 Task: Create in the project AgilePilot and in the Backlog issue 'Implement a new cloud-based performance management system for a company with advanced employee evaluation and goal setting features' a child issue 'Integration with vendor management systems', and assign it to team member softage.2@softage.net. Create in the project AgilePilot and in the Backlog issue 'Integrate a new product recommendation feature into an existing e-commerce website to enhance product discovery and sales' a child issue 'Big data model bias and fairness testing and reporting', and assign it to team member softage.3@softage.net
Action: Mouse moved to (541, 328)
Screenshot: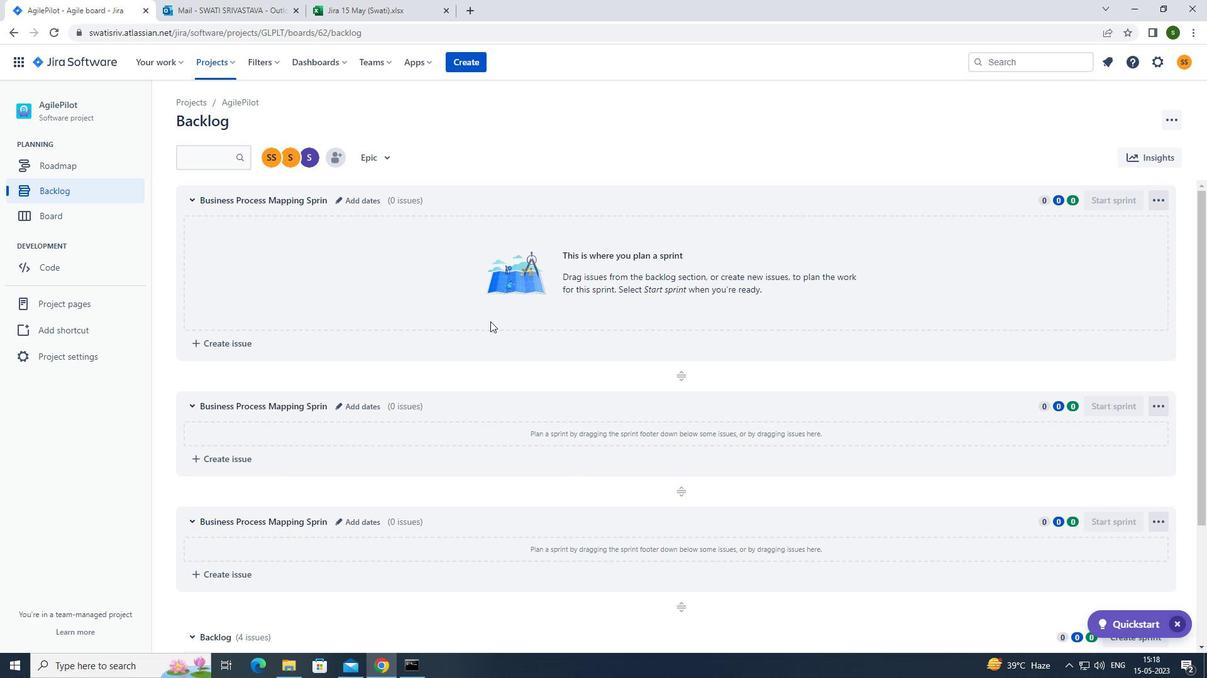 
Action: Mouse scrolled (541, 327) with delta (0, 0)
Screenshot: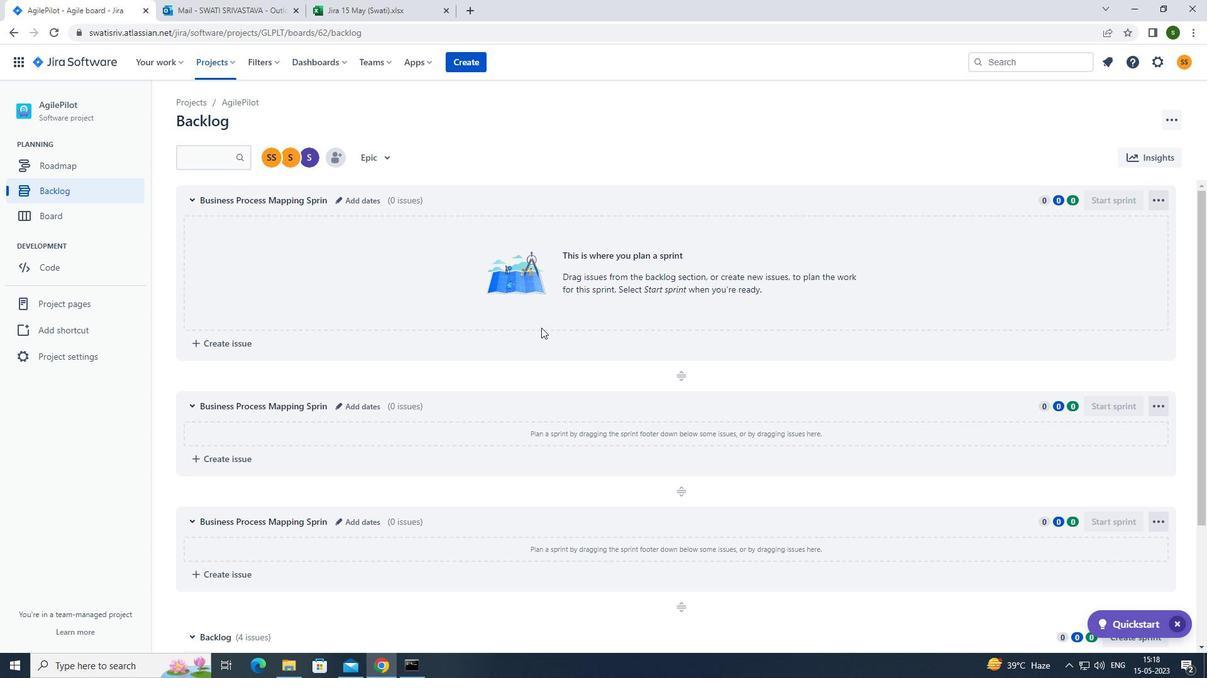 
Action: Mouse scrolled (541, 327) with delta (0, 0)
Screenshot: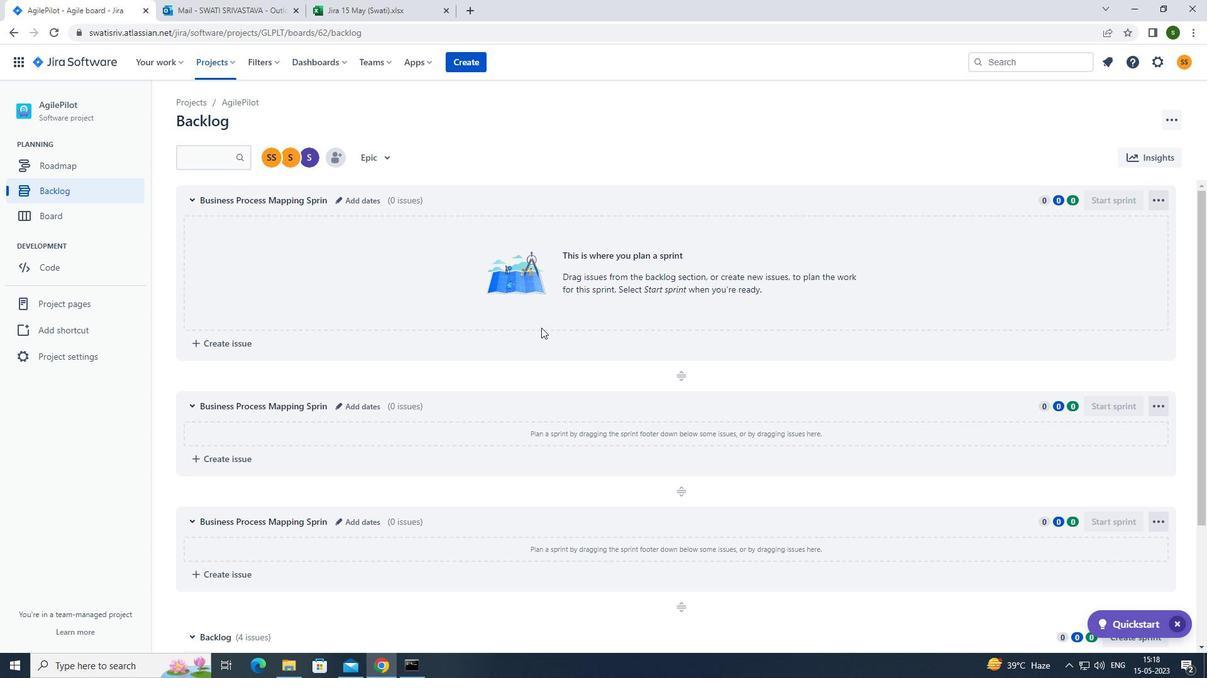 
Action: Mouse scrolled (541, 327) with delta (0, 0)
Screenshot: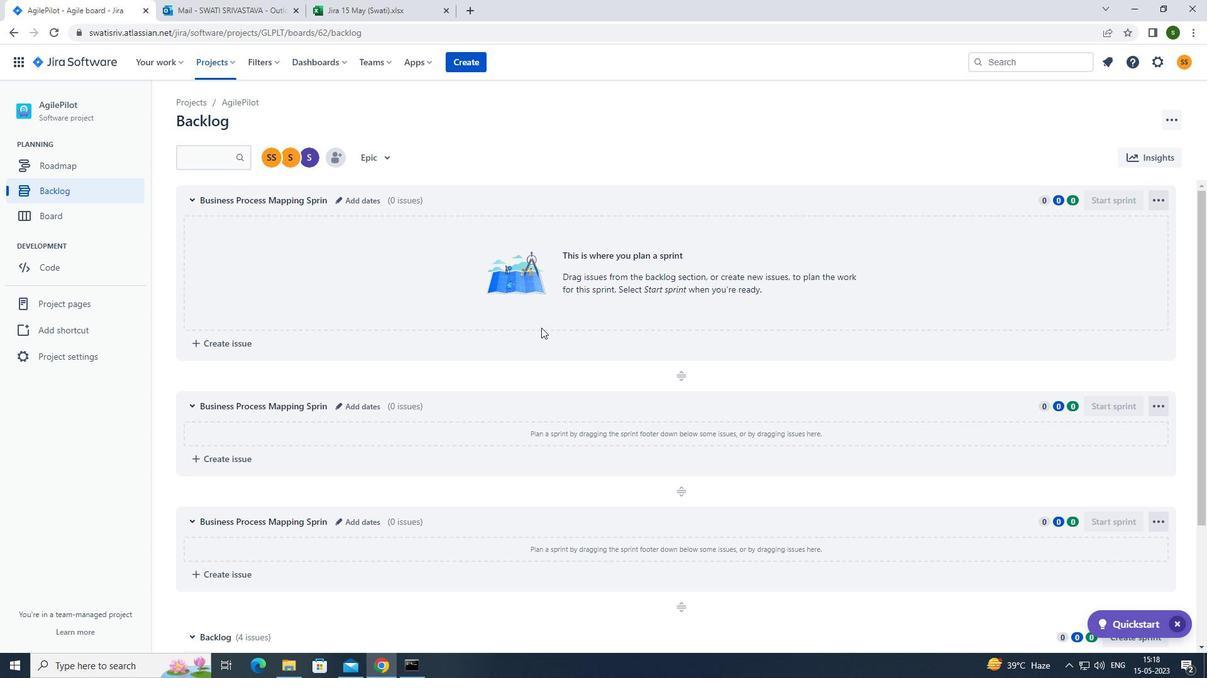 
Action: Mouse scrolled (541, 327) with delta (0, 0)
Screenshot: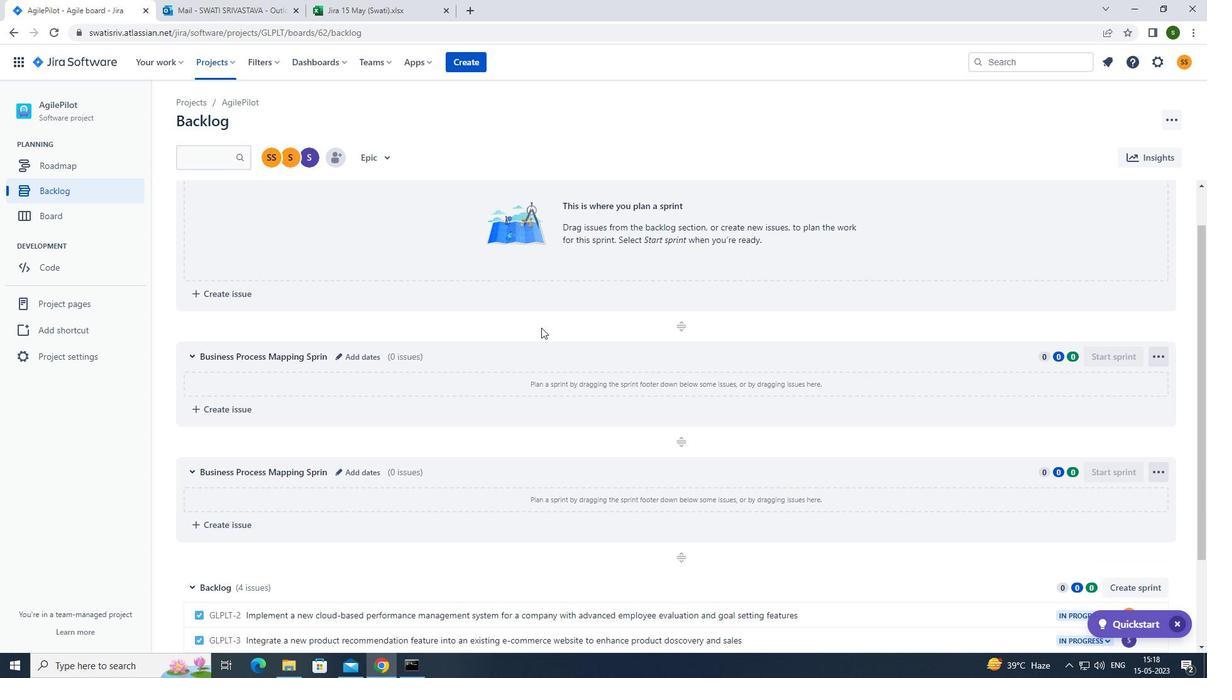 
Action: Mouse scrolled (541, 327) with delta (0, 0)
Screenshot: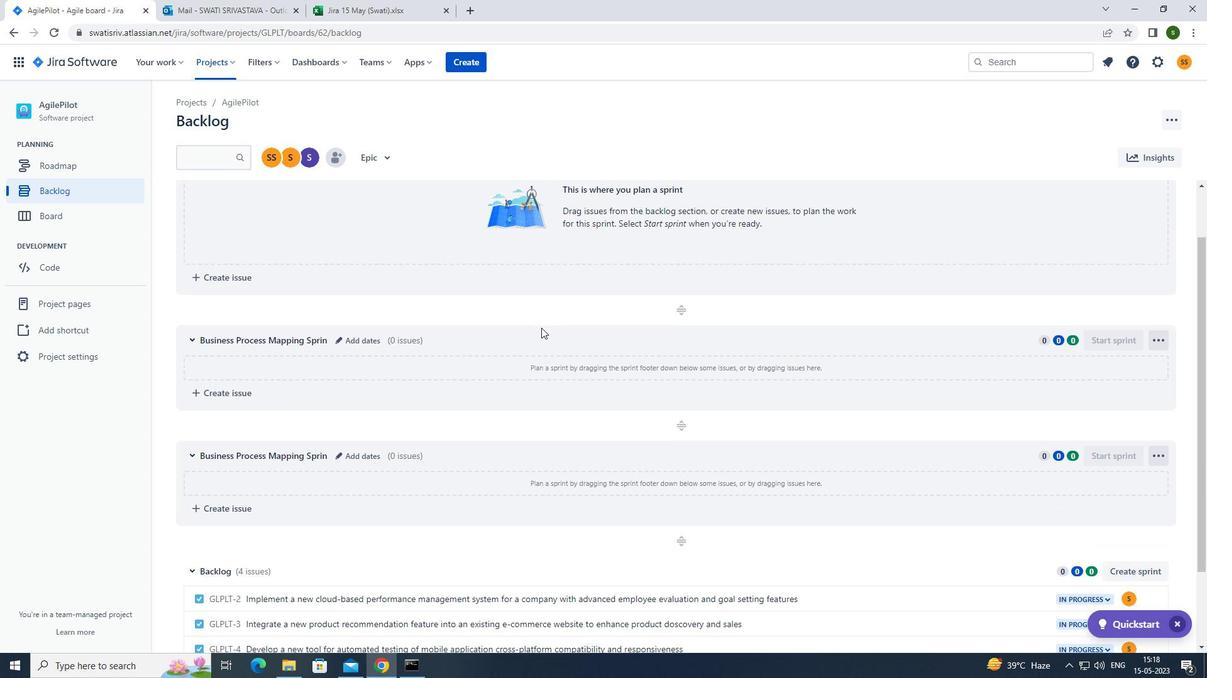
Action: Mouse moved to (907, 496)
Screenshot: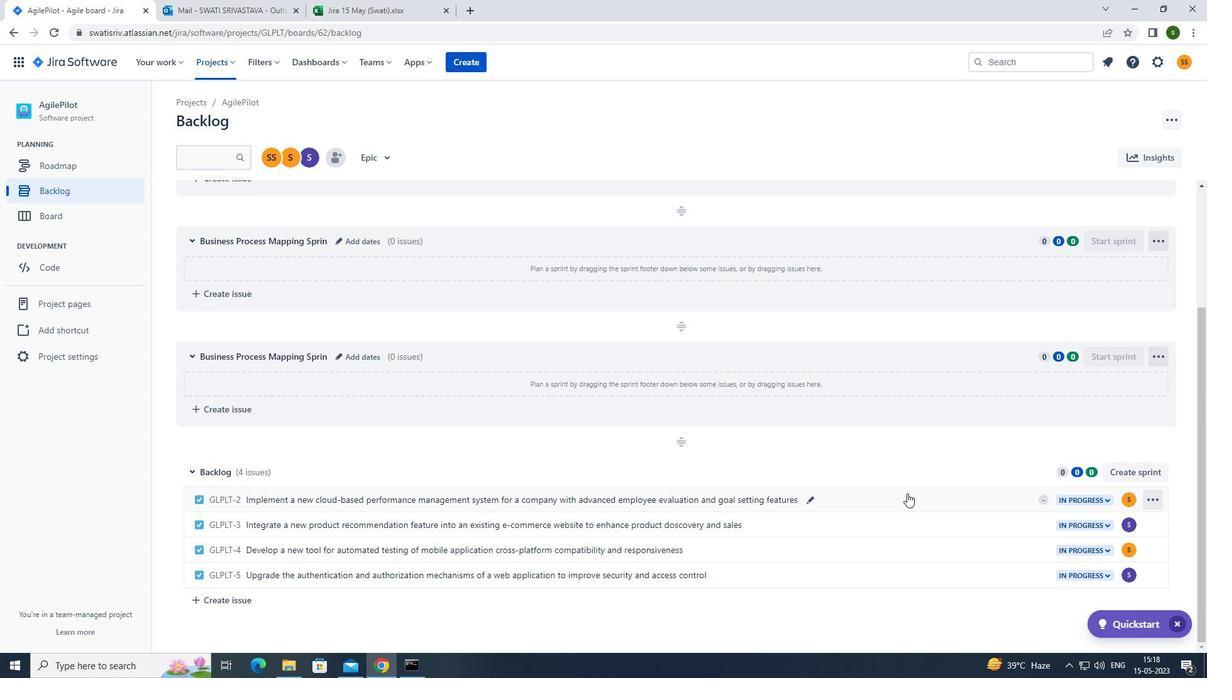 
Action: Mouse pressed left at (907, 496)
Screenshot: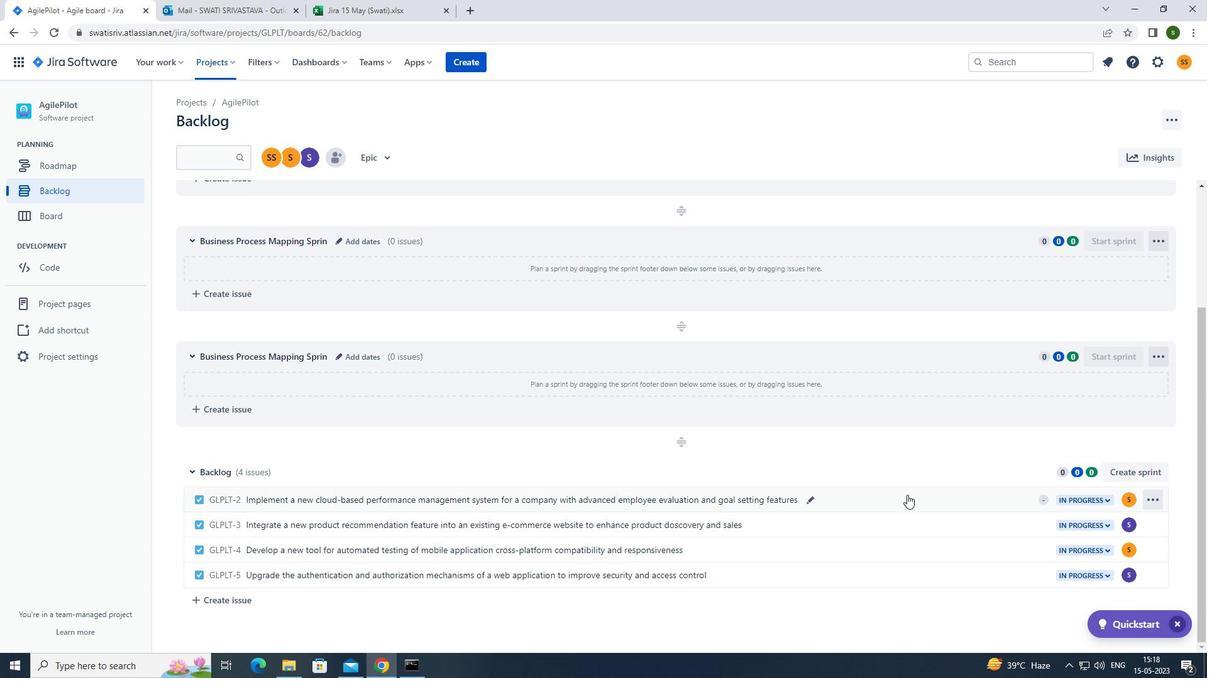 
Action: Mouse moved to (983, 319)
Screenshot: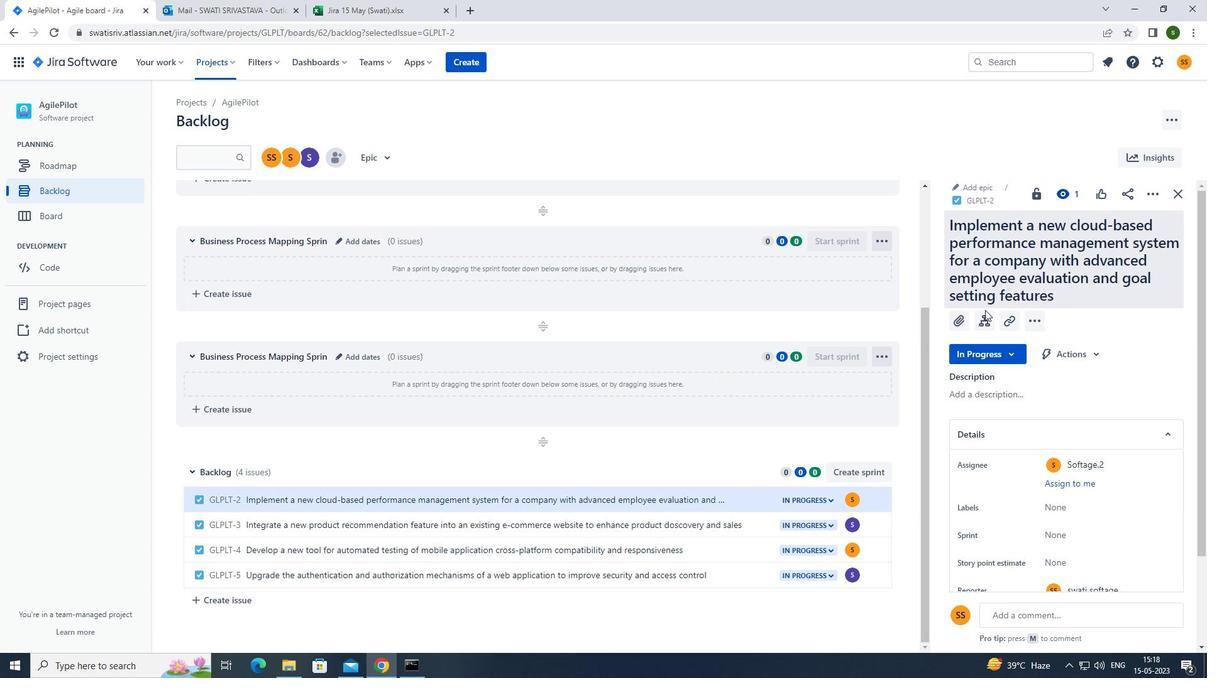 
Action: Mouse pressed left at (983, 319)
Screenshot: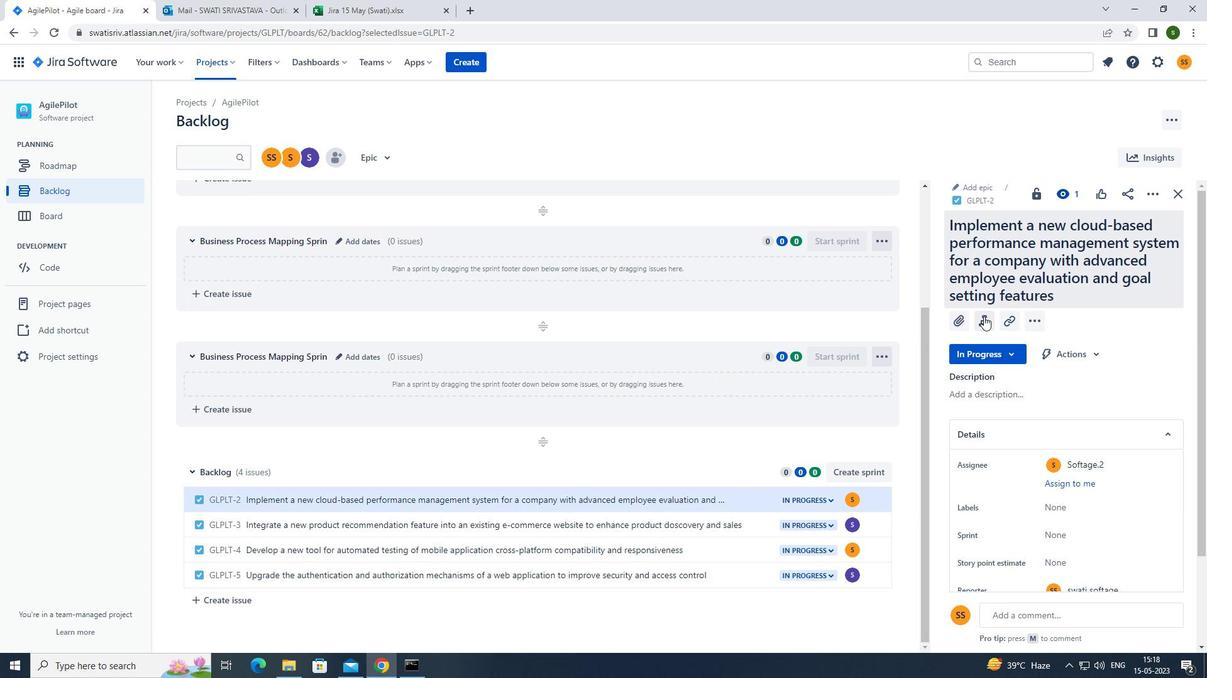 
Action: Mouse moved to (997, 407)
Screenshot: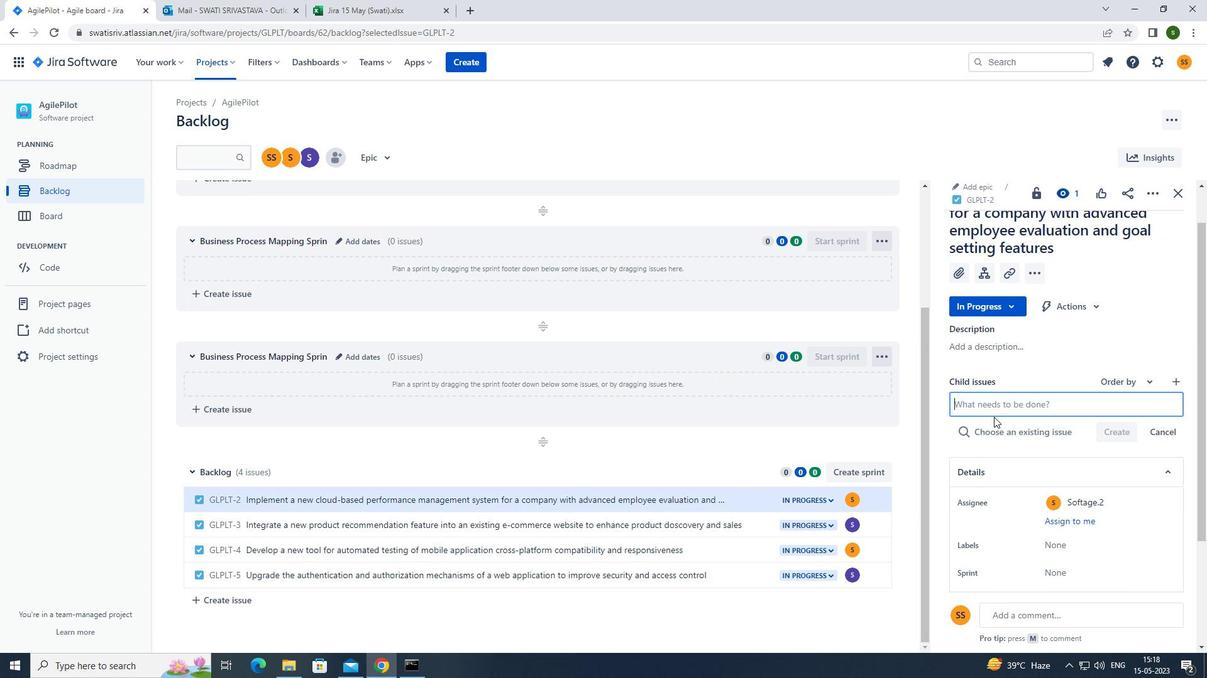 
Action: Mouse pressed left at (997, 407)
Screenshot: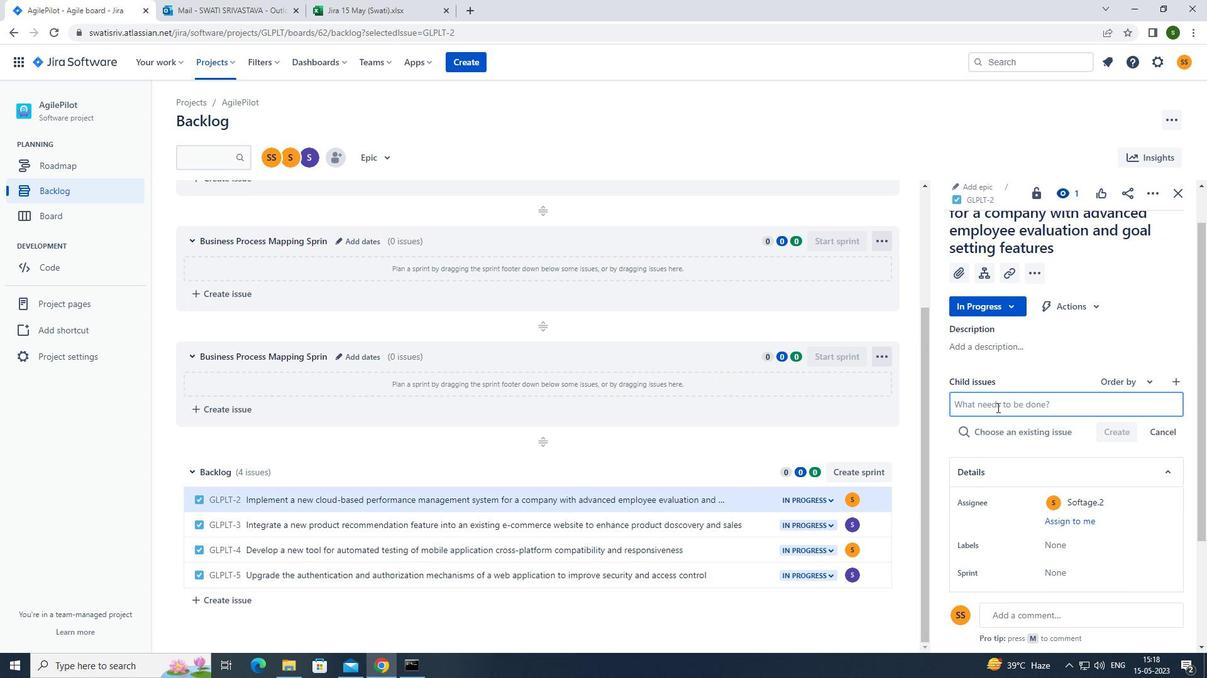 
Action: Mouse moved to (976, 410)
Screenshot: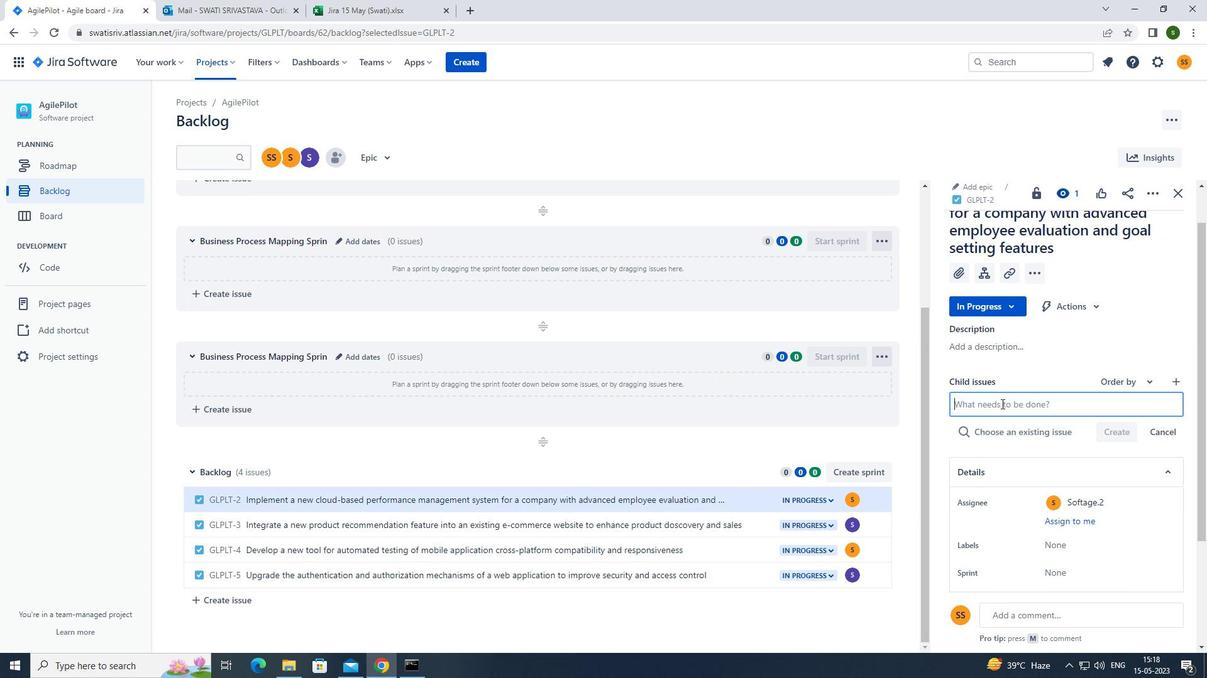 
Action: Key pressed <Key.caps_lock>i<Key.caps_lock>ntegration<Key.space>with<Key.space>vendor<Key.space>management<Key.space>systems<Key.enter>
Screenshot: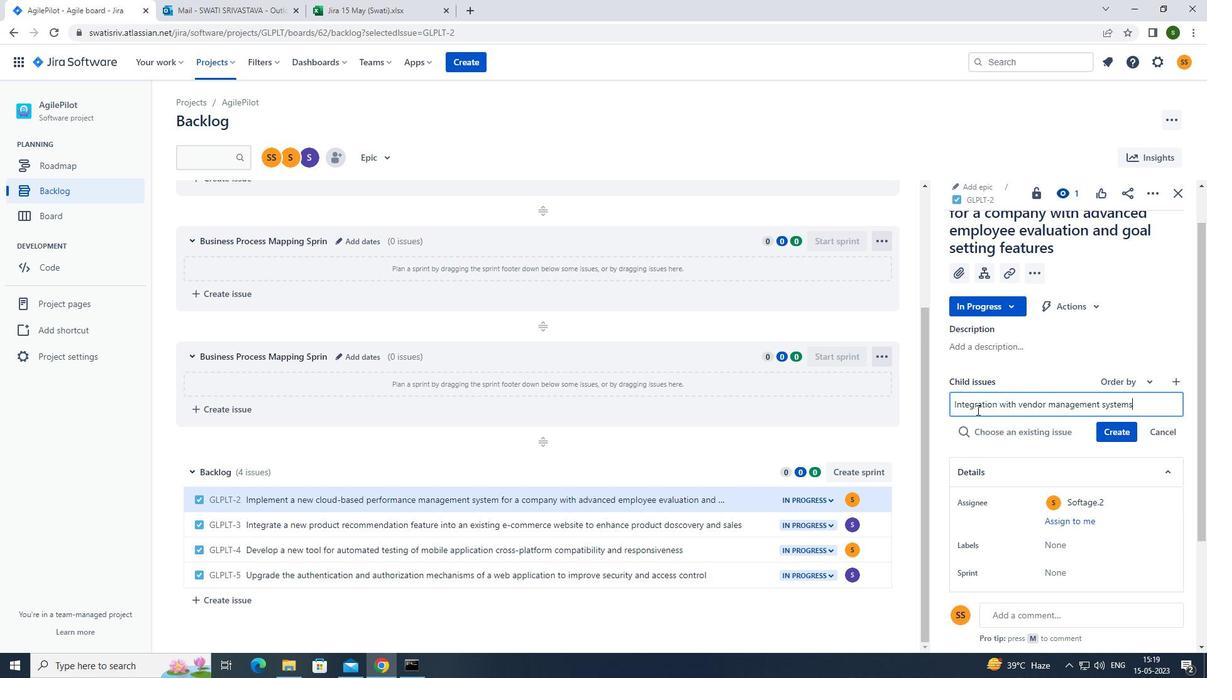 
Action: Mouse moved to (1124, 412)
Screenshot: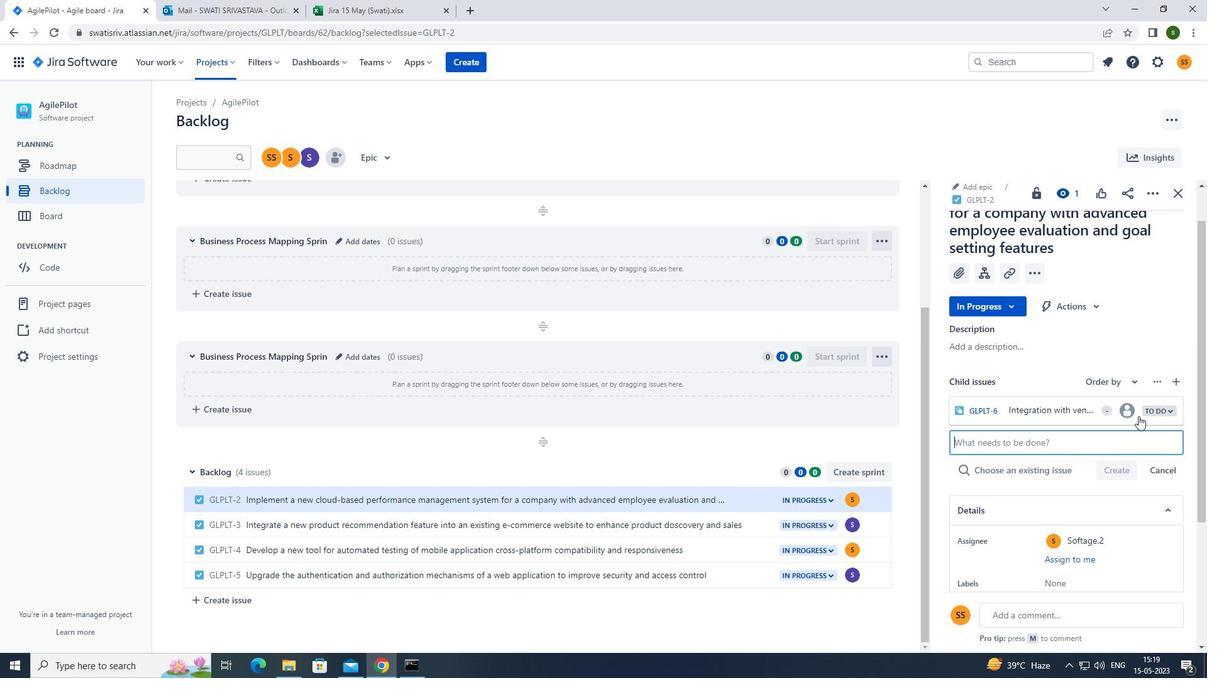 
Action: Mouse pressed left at (1124, 412)
Screenshot: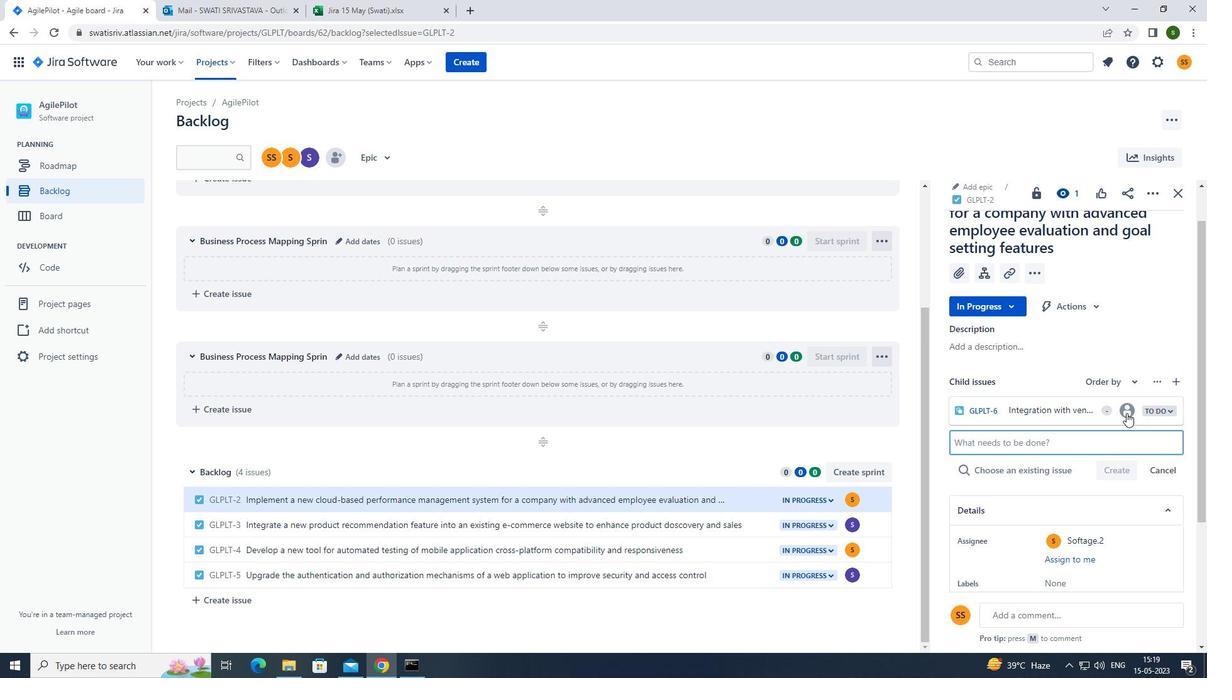 
Action: Mouse moved to (1039, 450)
Screenshot: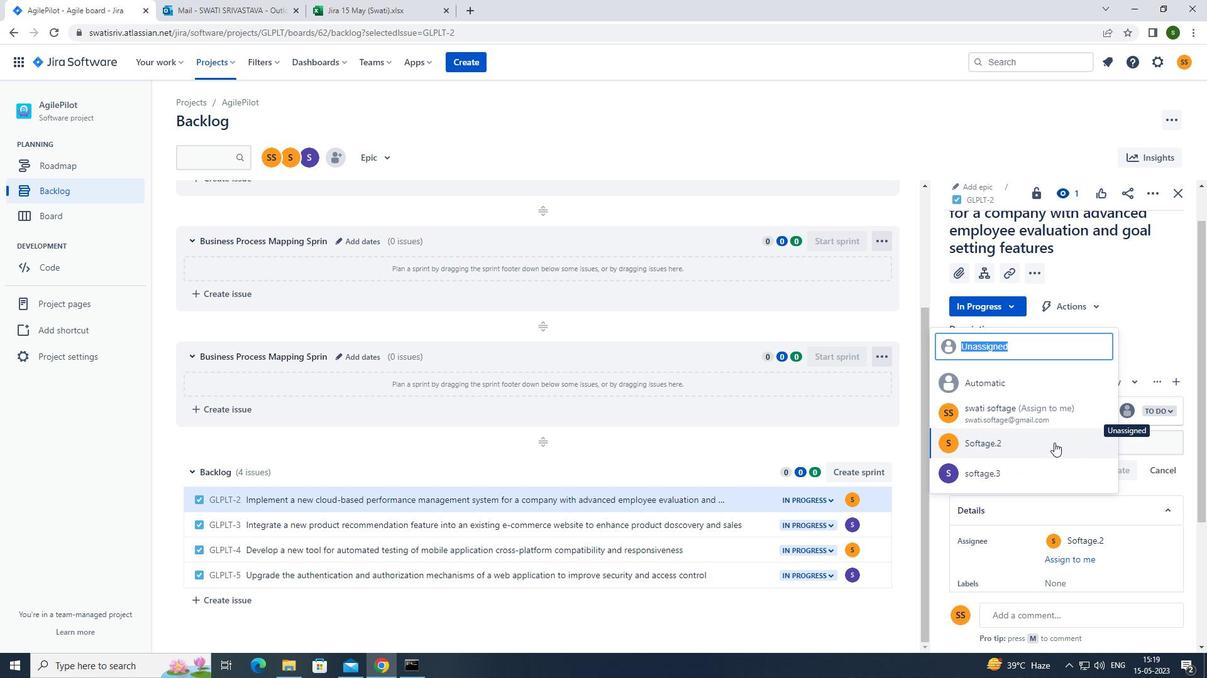 
Action: Mouse pressed left at (1039, 450)
Screenshot: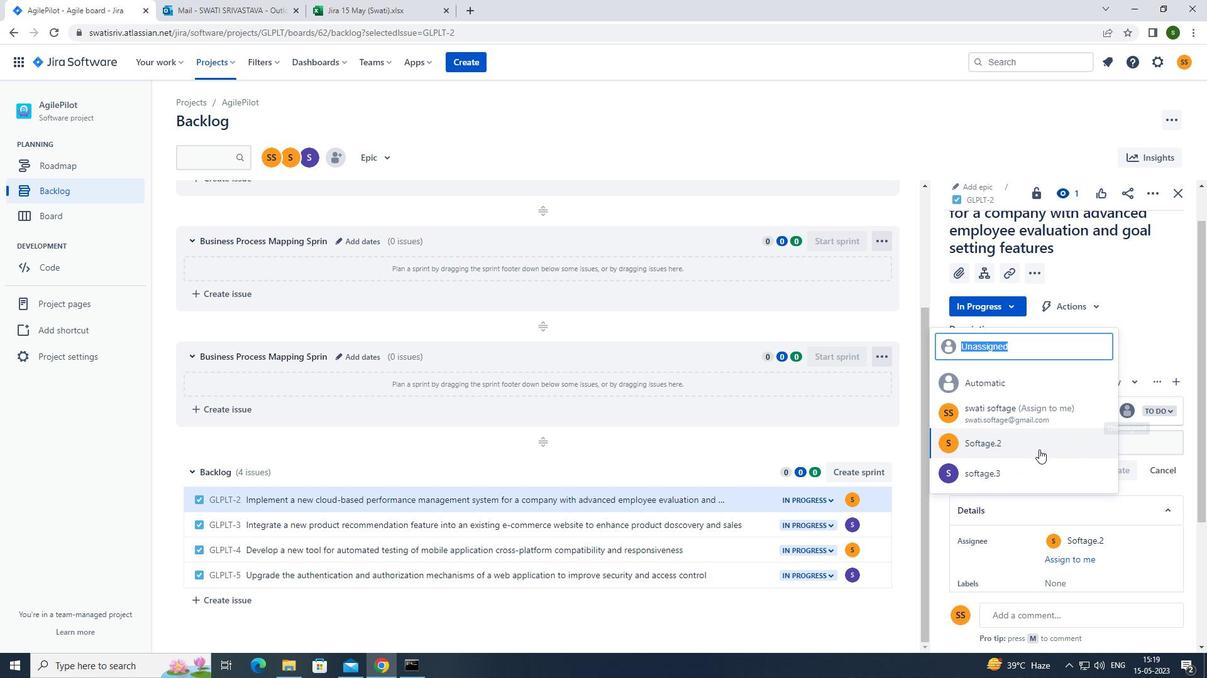 
Action: Mouse moved to (751, 532)
Screenshot: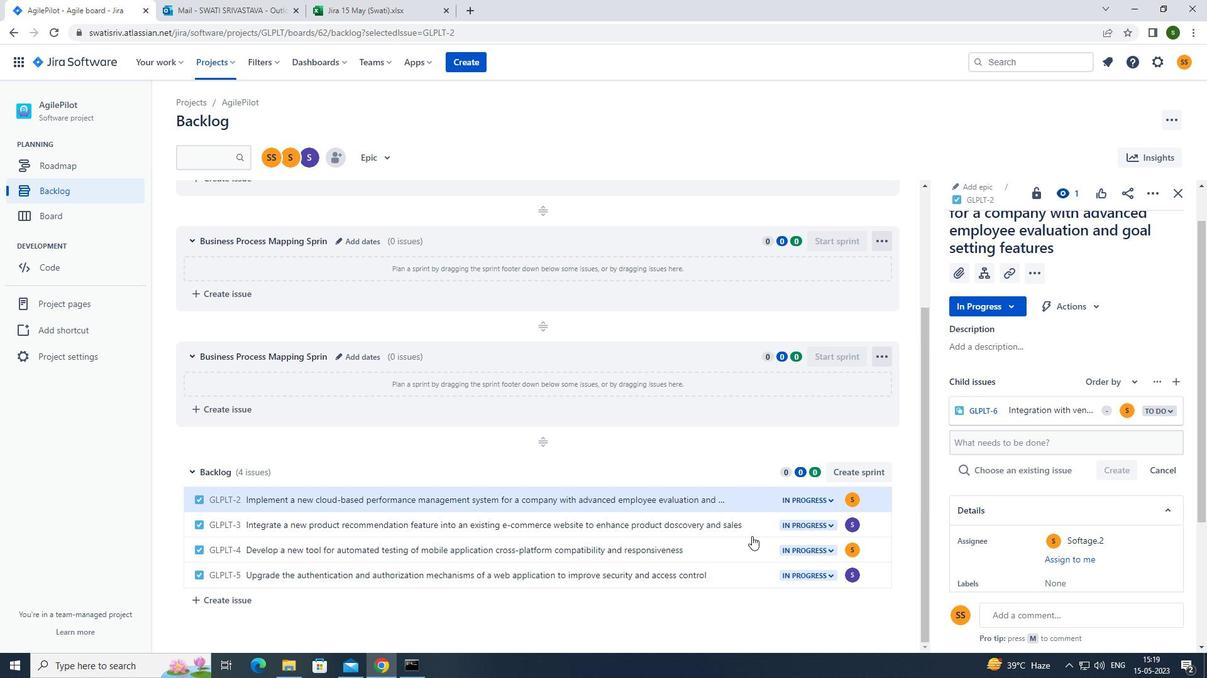 
Action: Mouse pressed left at (751, 532)
Screenshot: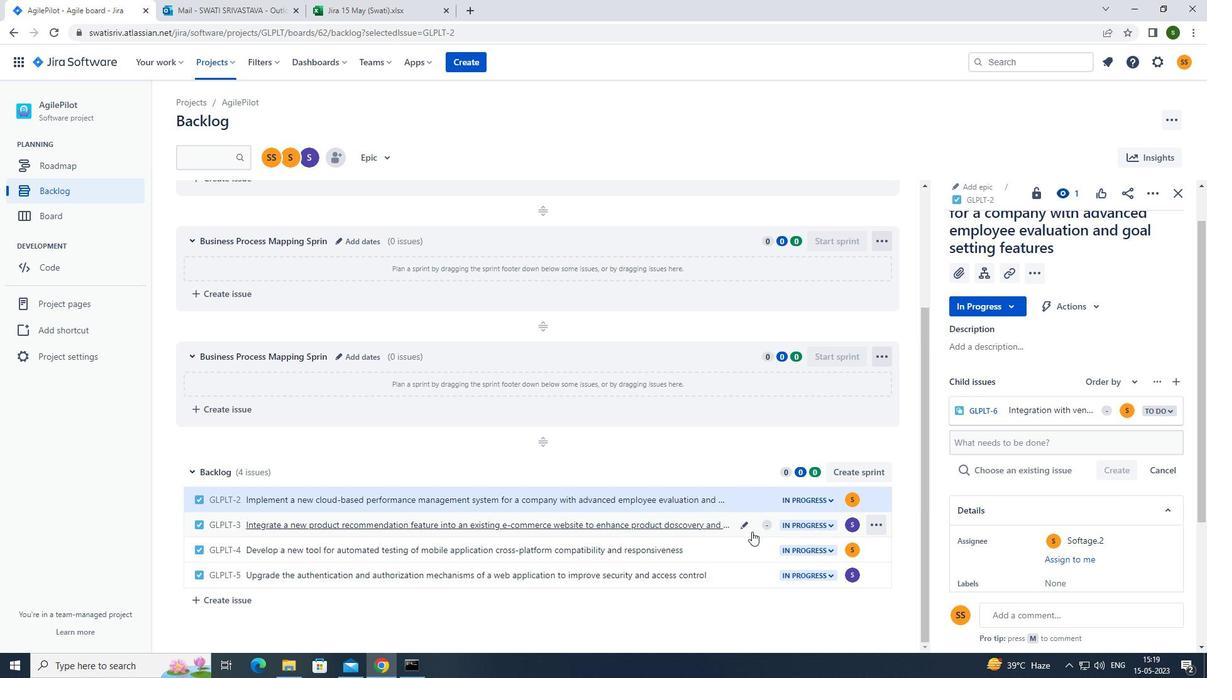 
Action: Mouse moved to (984, 318)
Screenshot: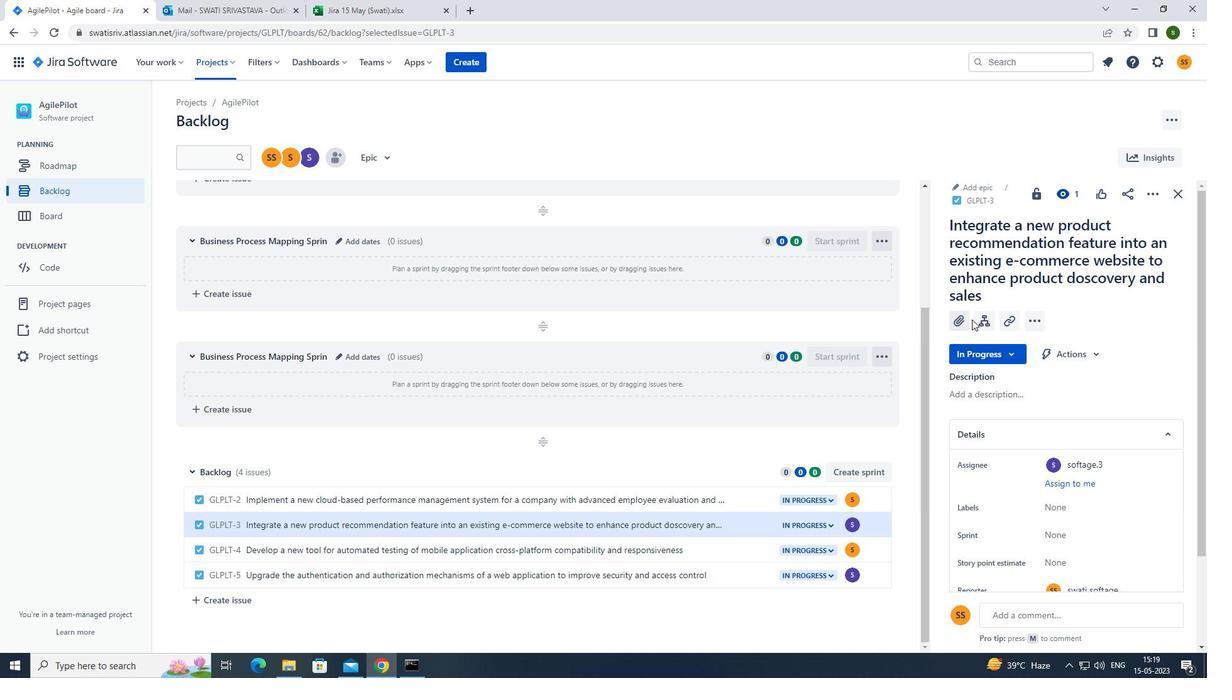 
Action: Mouse pressed left at (984, 318)
Screenshot: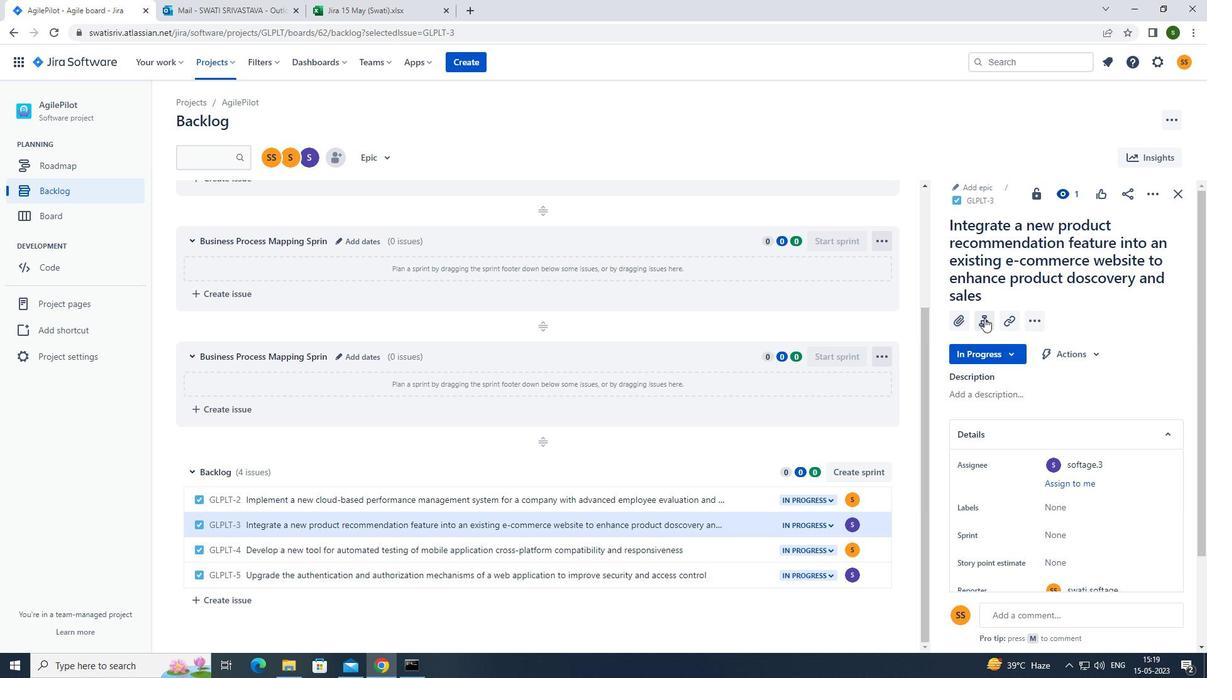 
Action: Mouse moved to (1006, 406)
Screenshot: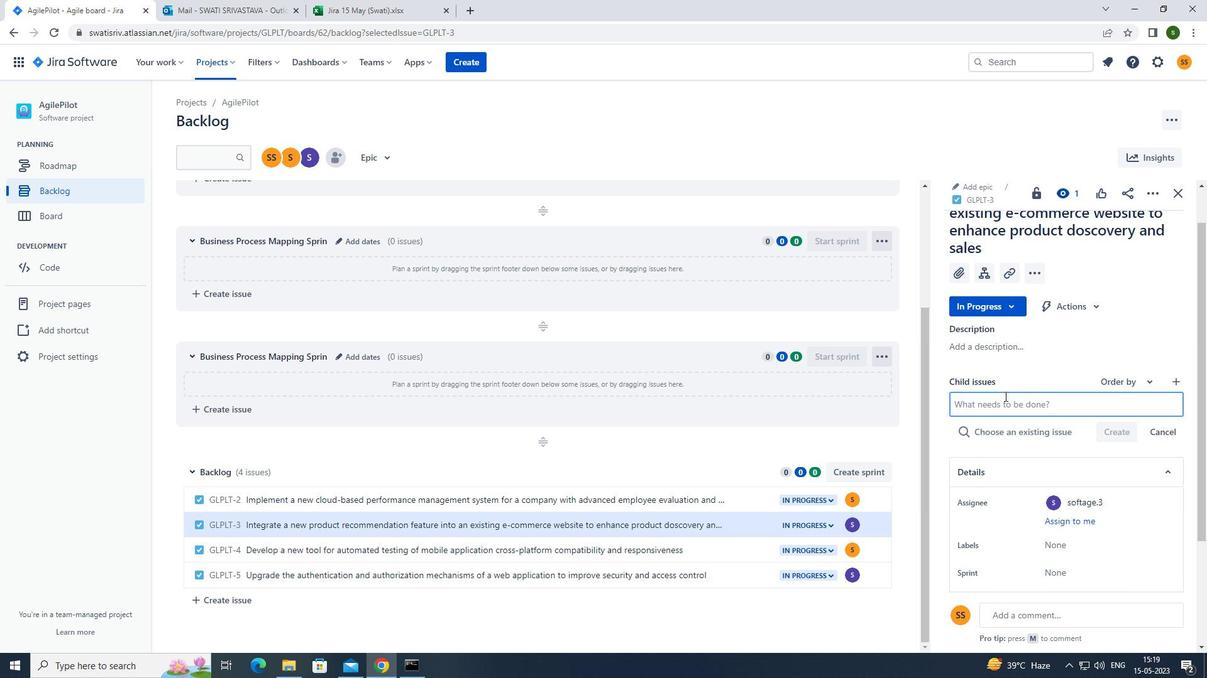
Action: Mouse pressed left at (1006, 406)
Screenshot: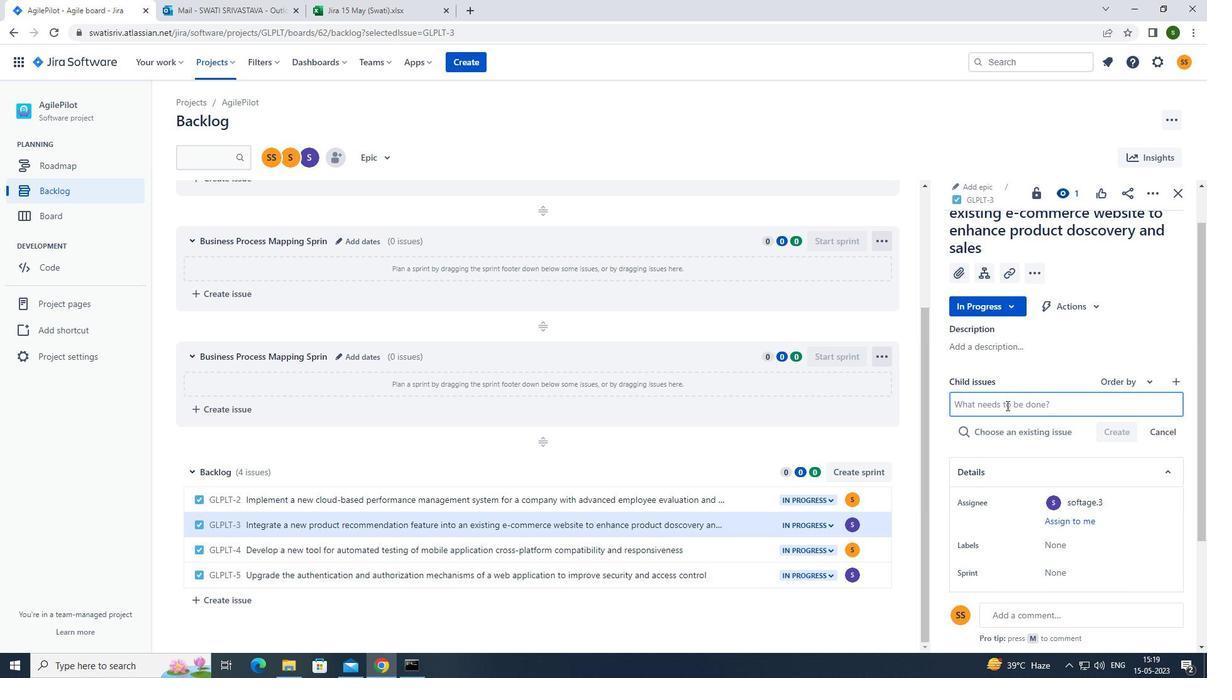 
Action: Mouse moved to (1006, 406)
Screenshot: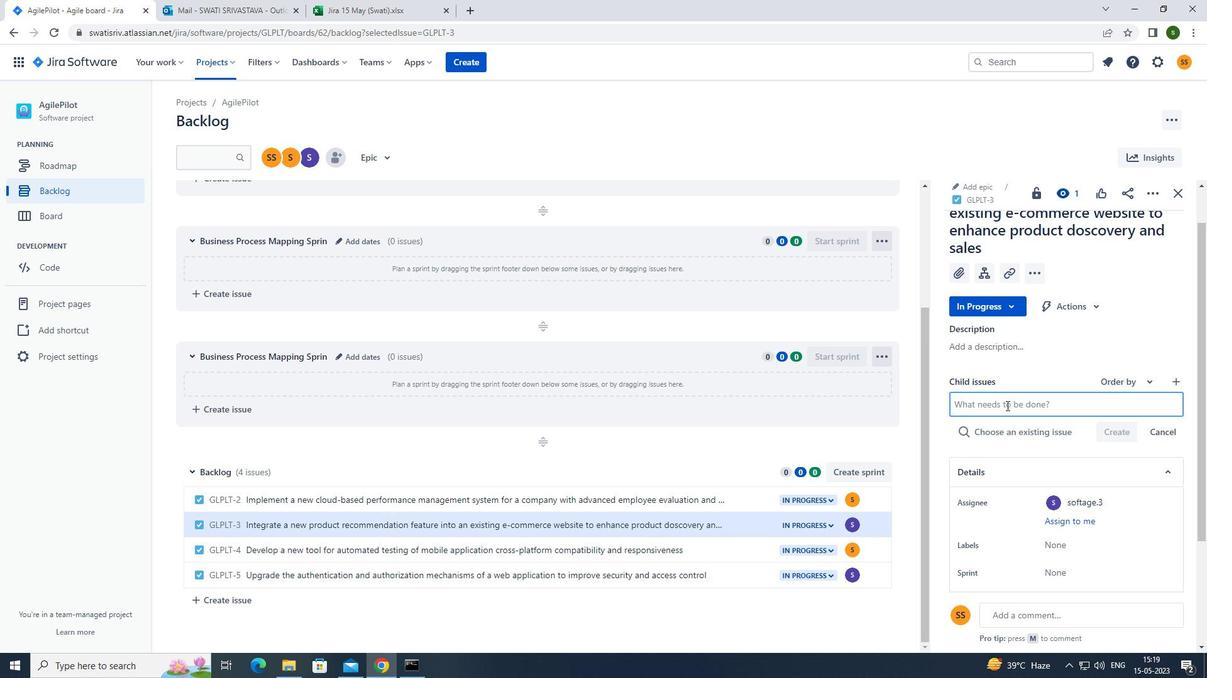 
Action: Key pressed <Key.caps_lock>b<Key.caps_lock>ig<Key.space>data<Key.space>model<Key.space>bias<Key.space>and<Key.space>fairness<Key.space>testing<Key.space>and<Key.space>reporting<Key.enter>
Screenshot: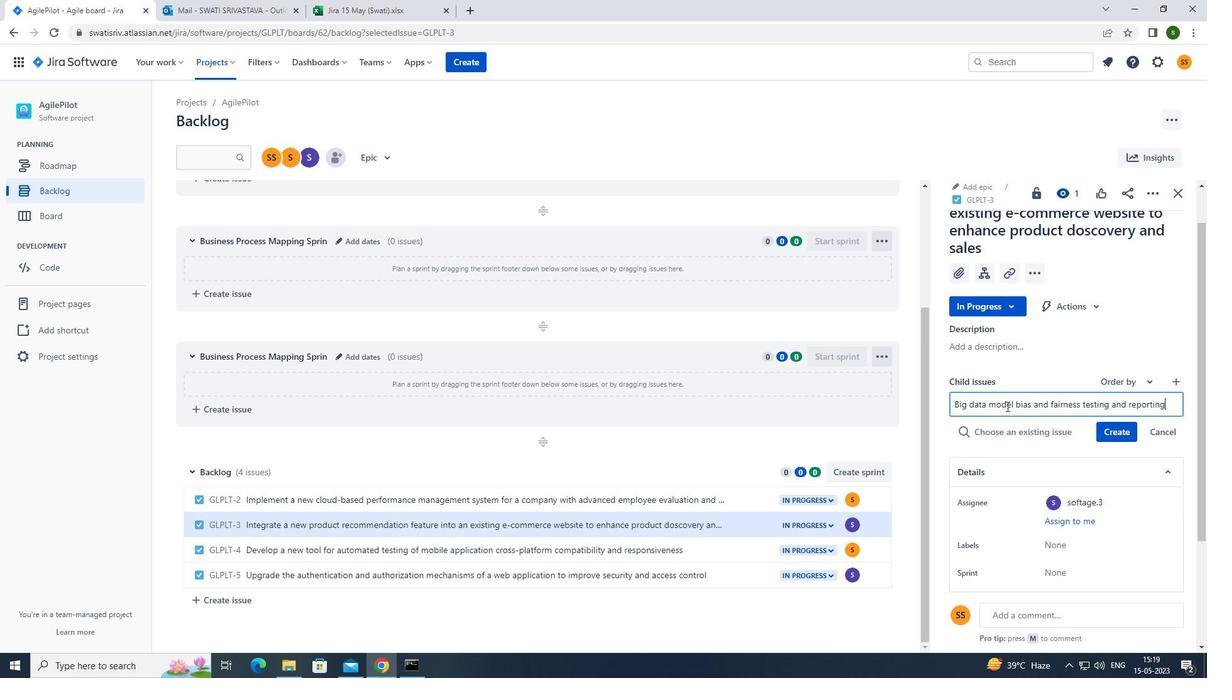 
Action: Mouse moved to (1123, 411)
Screenshot: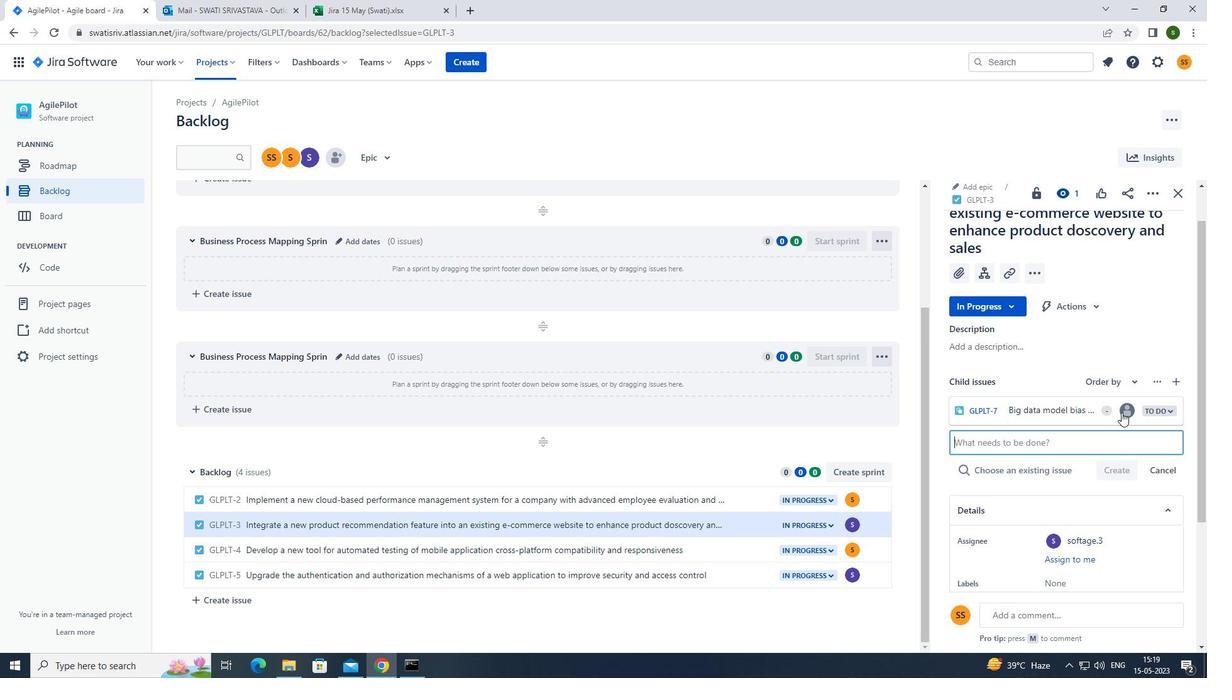 
Action: Mouse pressed left at (1123, 411)
Screenshot: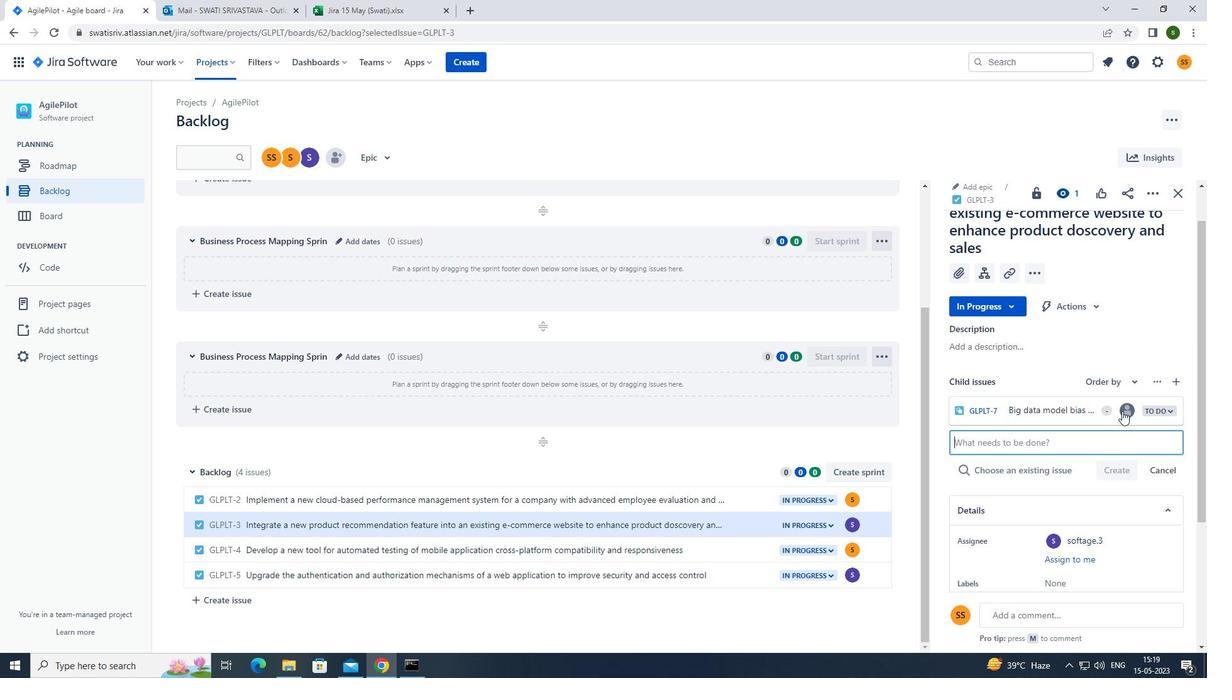
Action: Mouse moved to (1021, 472)
Screenshot: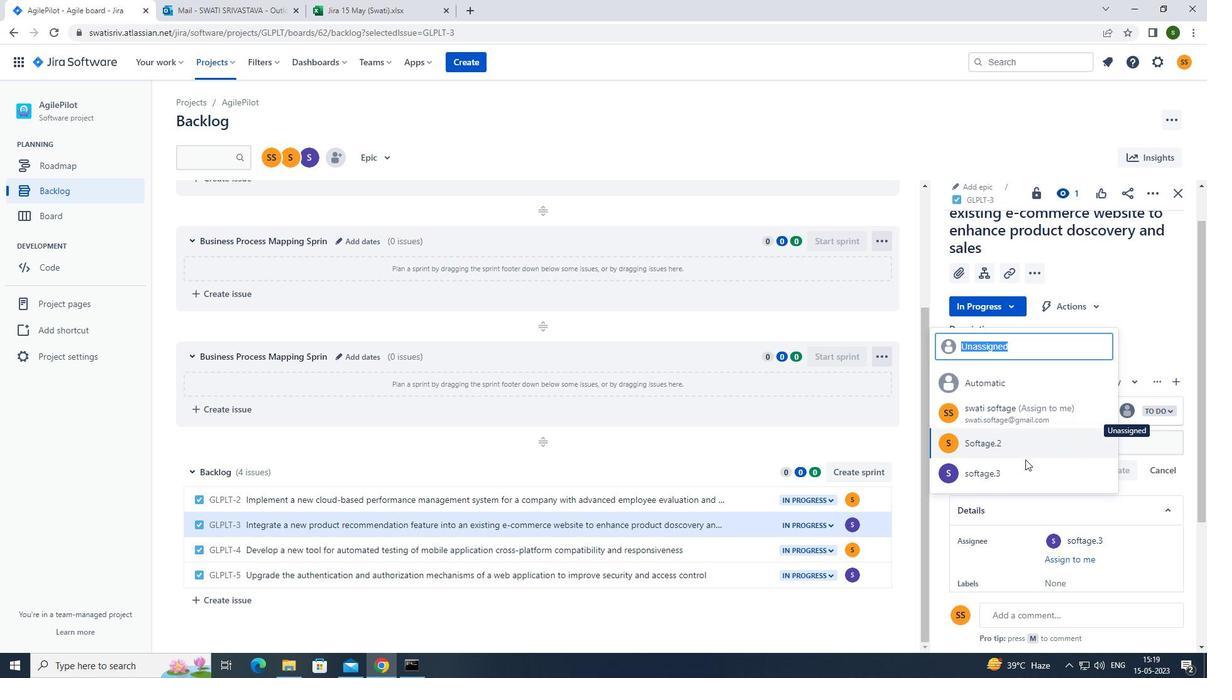 
Action: Mouse pressed left at (1021, 472)
Screenshot: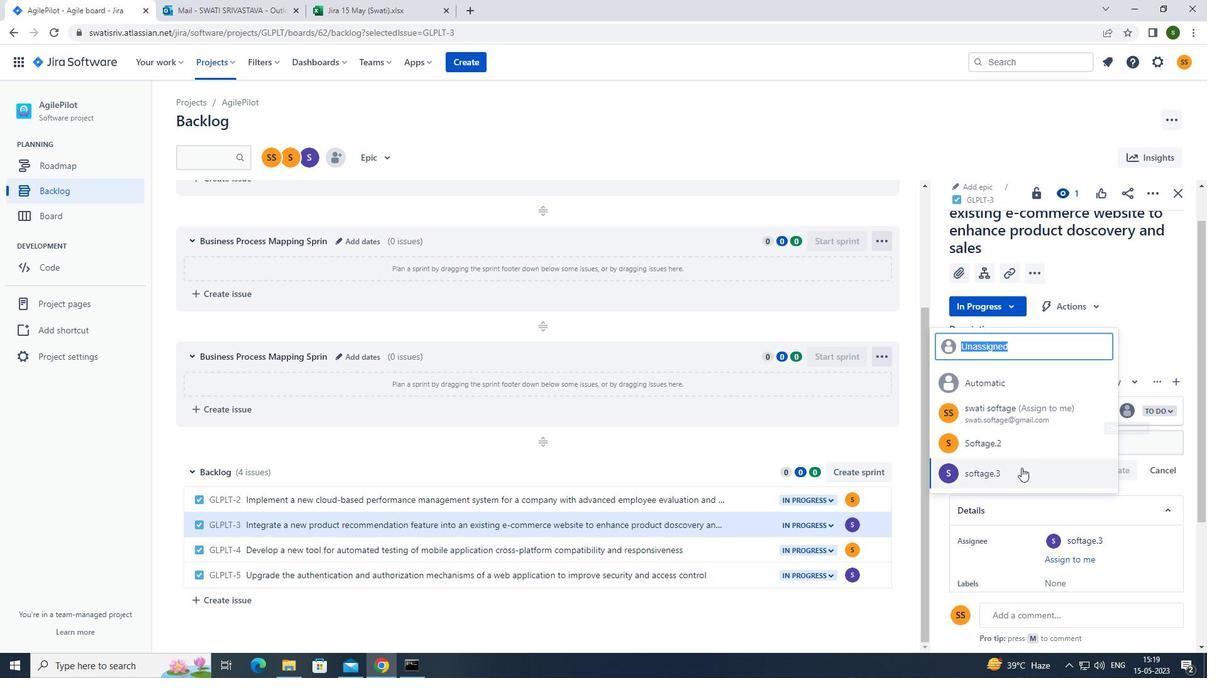 
Action: Mouse moved to (930, 490)
Screenshot: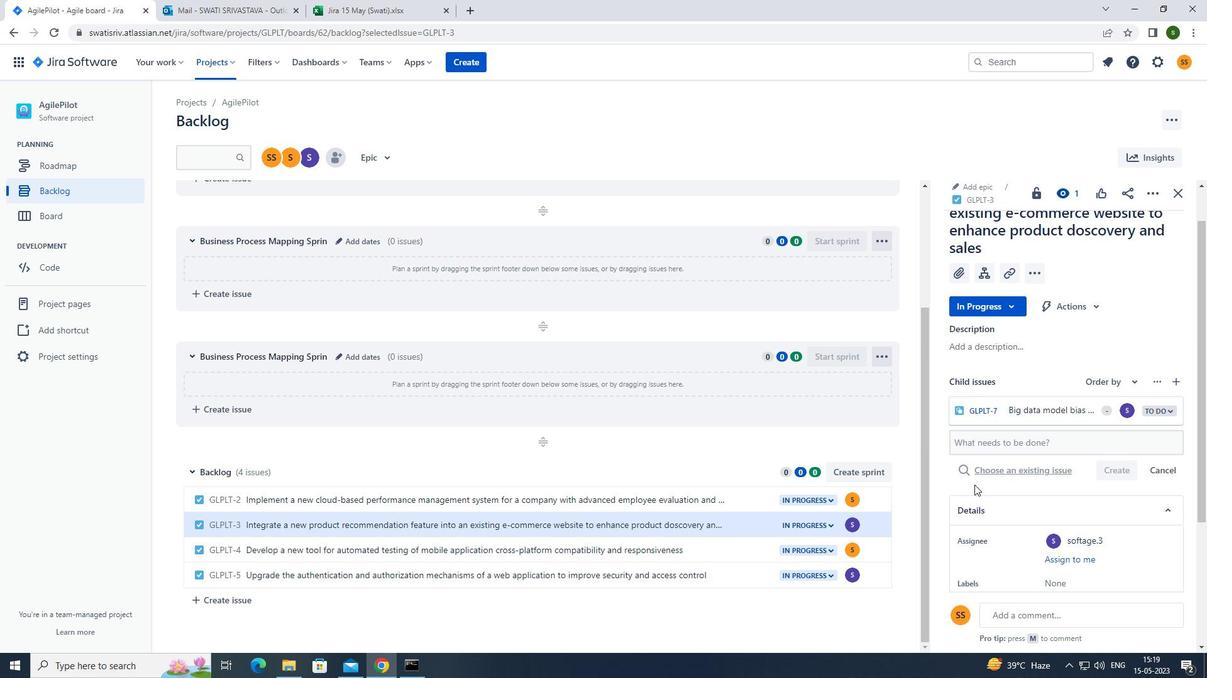 
